 Task: Create a section Speed of Thought and in the section, add a milestone IT service catalog enhancement in the project Constellation
Action: Mouse moved to (59, 457)
Screenshot: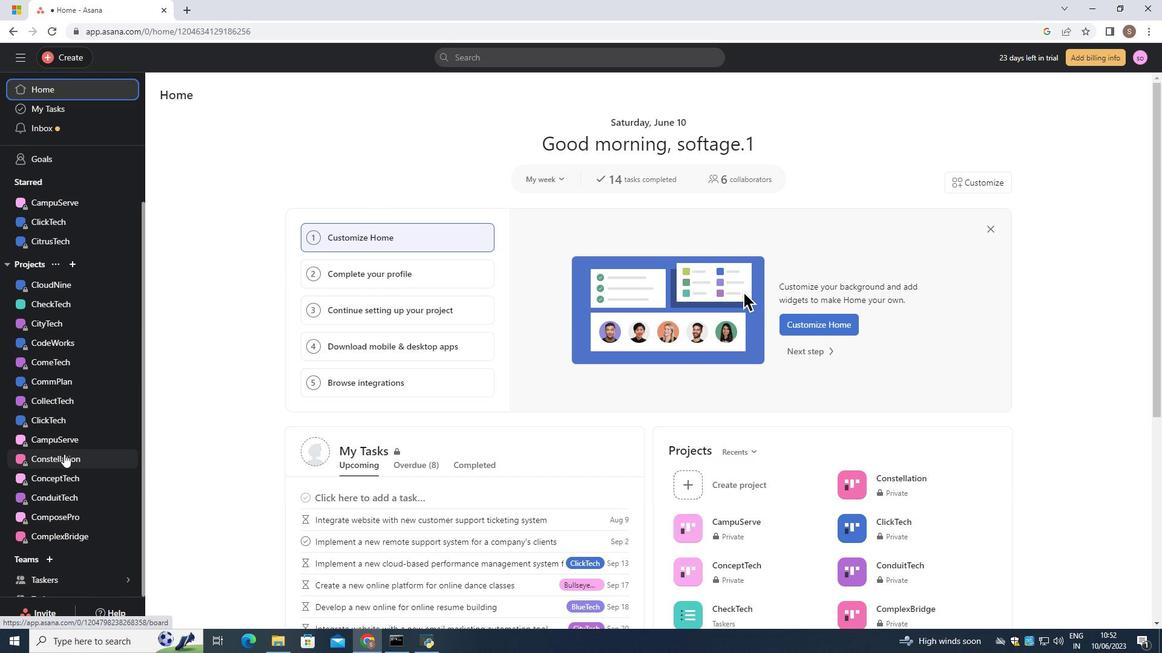 
Action: Mouse pressed left at (59, 457)
Screenshot: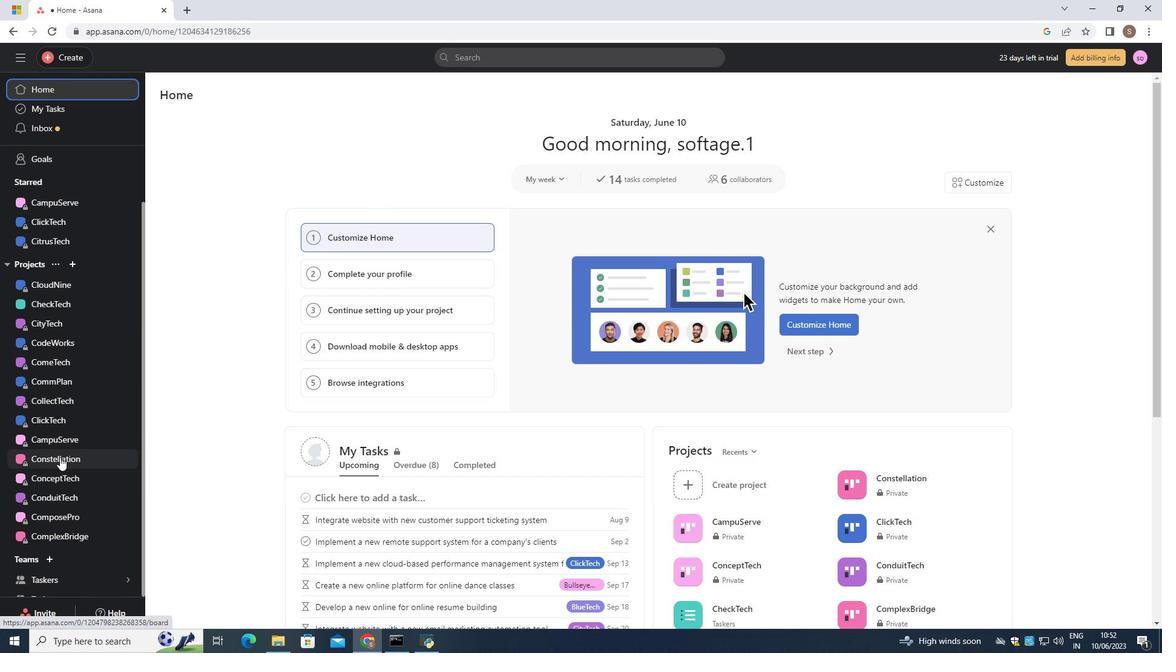 
Action: Mouse moved to (1155, 621)
Screenshot: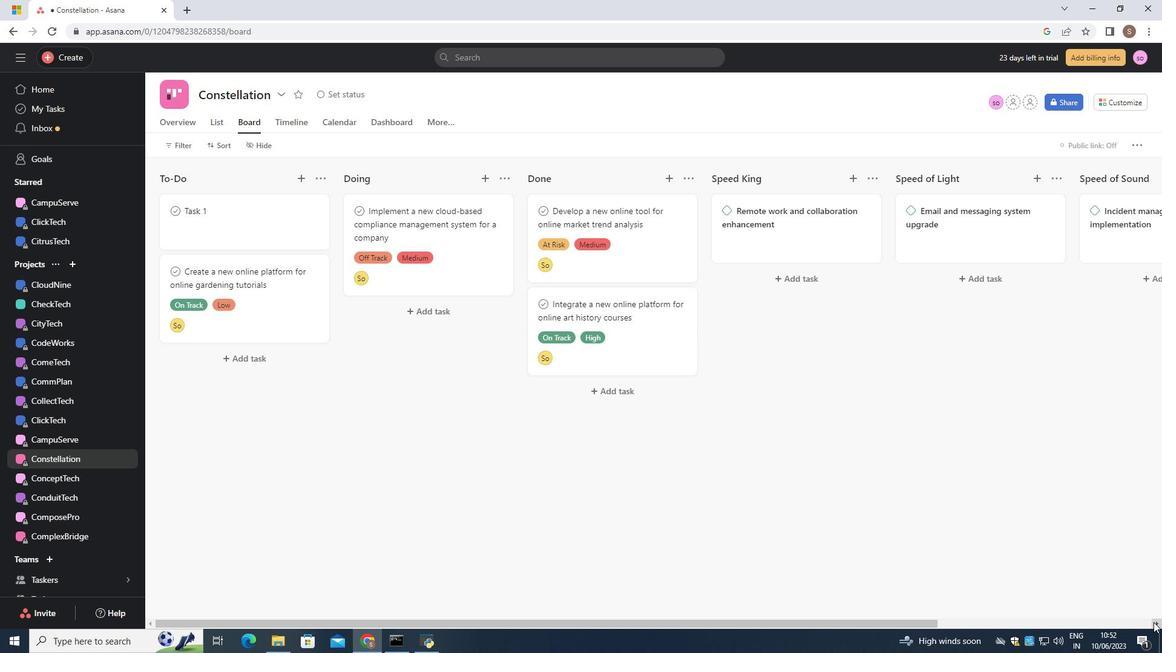 
Action: Mouse pressed left at (1155, 621)
Screenshot: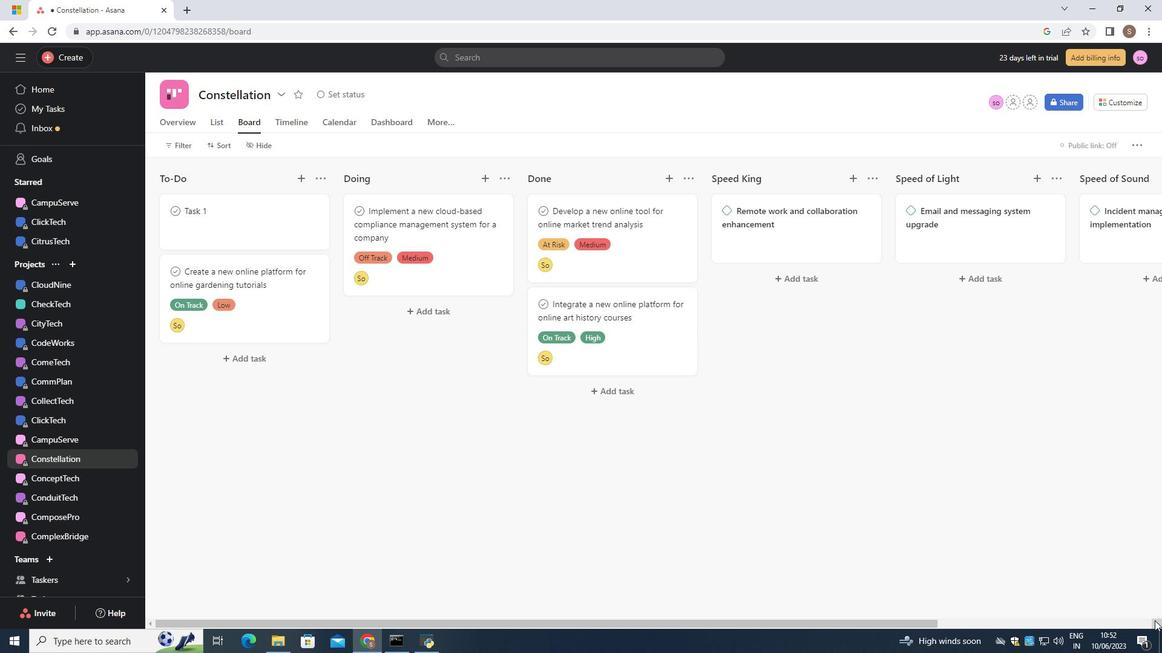 
Action: Mouse moved to (1037, 176)
Screenshot: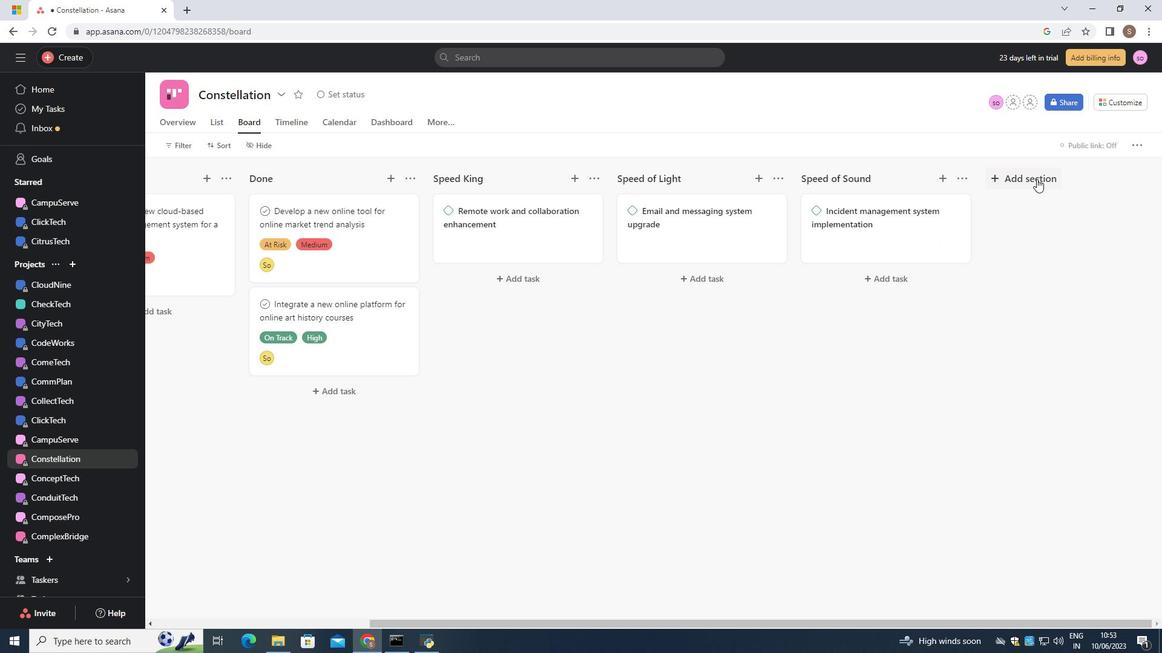 
Action: Mouse pressed left at (1037, 176)
Screenshot: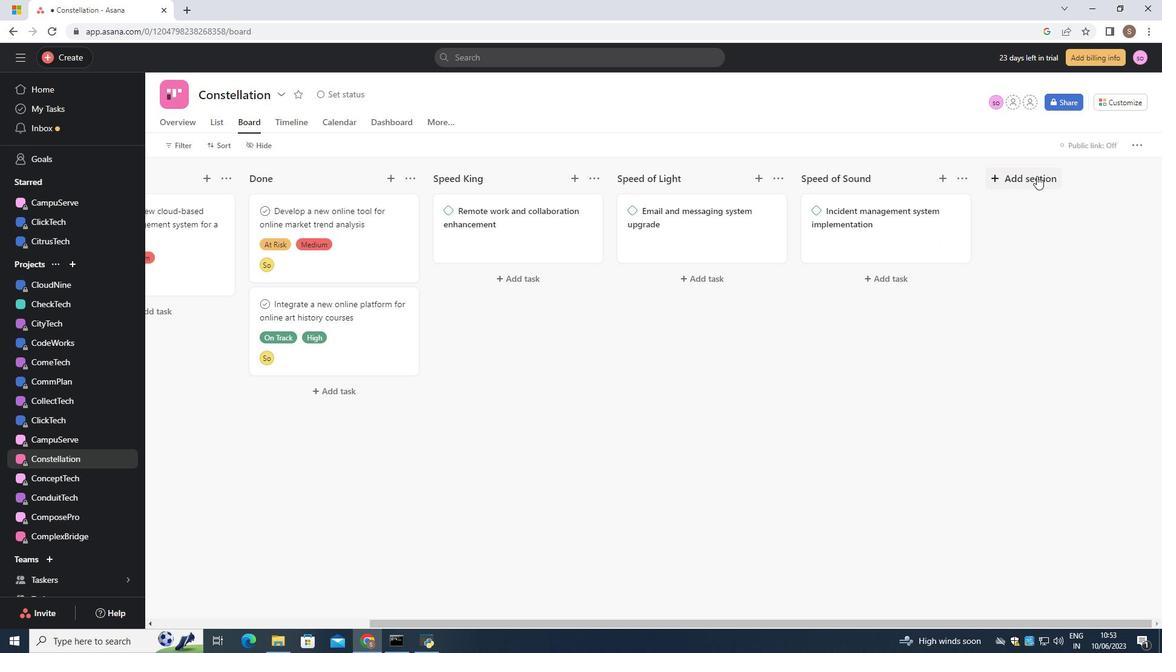
Action: Mouse moved to (1029, 180)
Screenshot: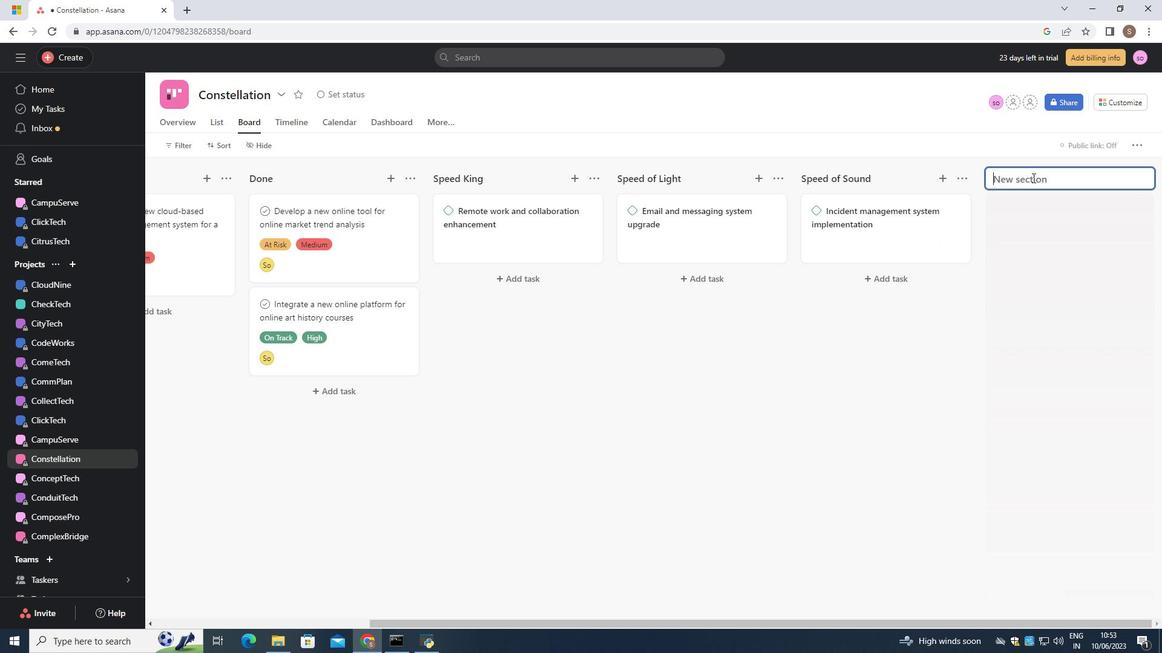 
Action: Key pressed <Key.shift>Speed<Key.space>of<Key.space><Key.shift>Thought
Screenshot: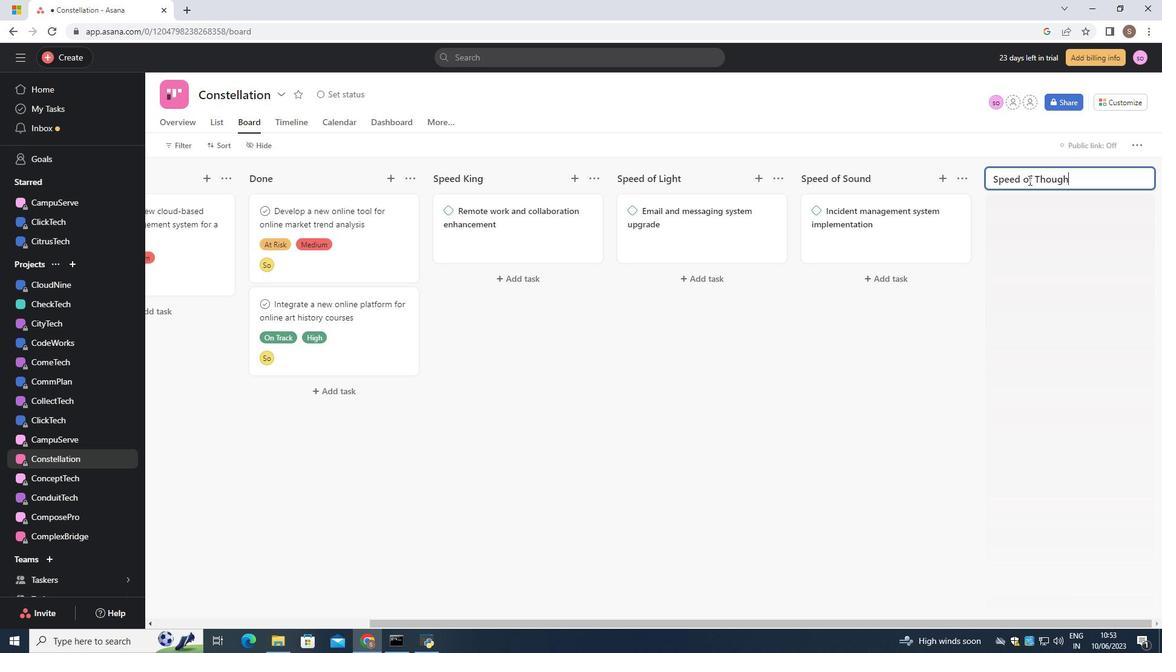 
Action: Mouse moved to (1023, 184)
Screenshot: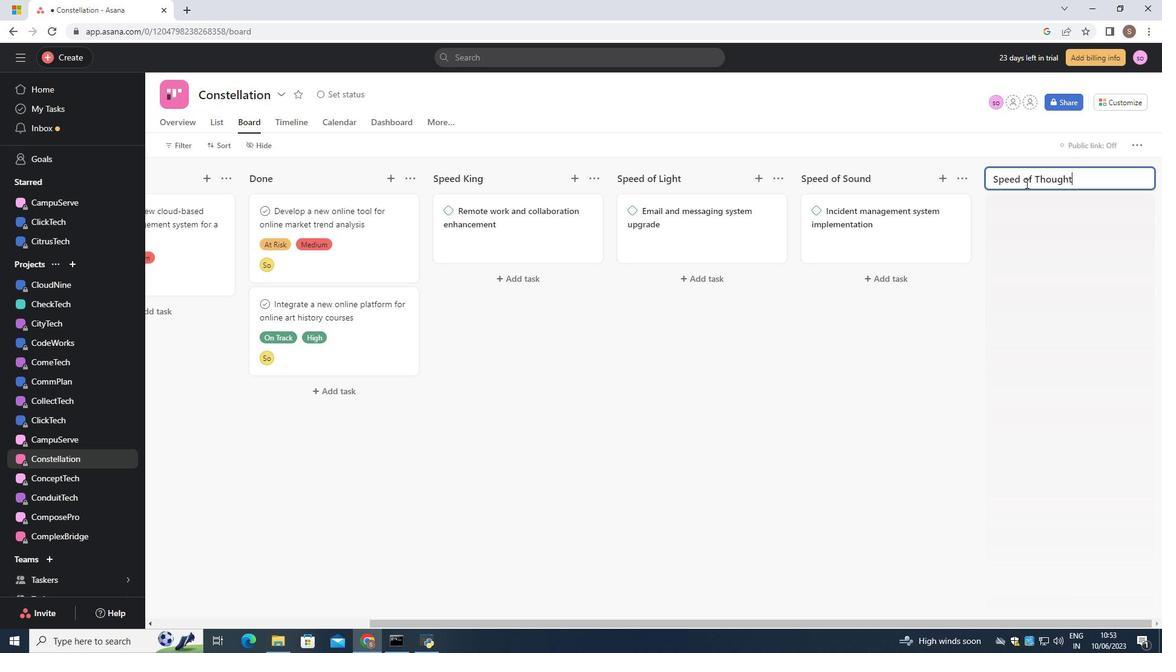 
Action: Key pressed <Key.enter>
Screenshot: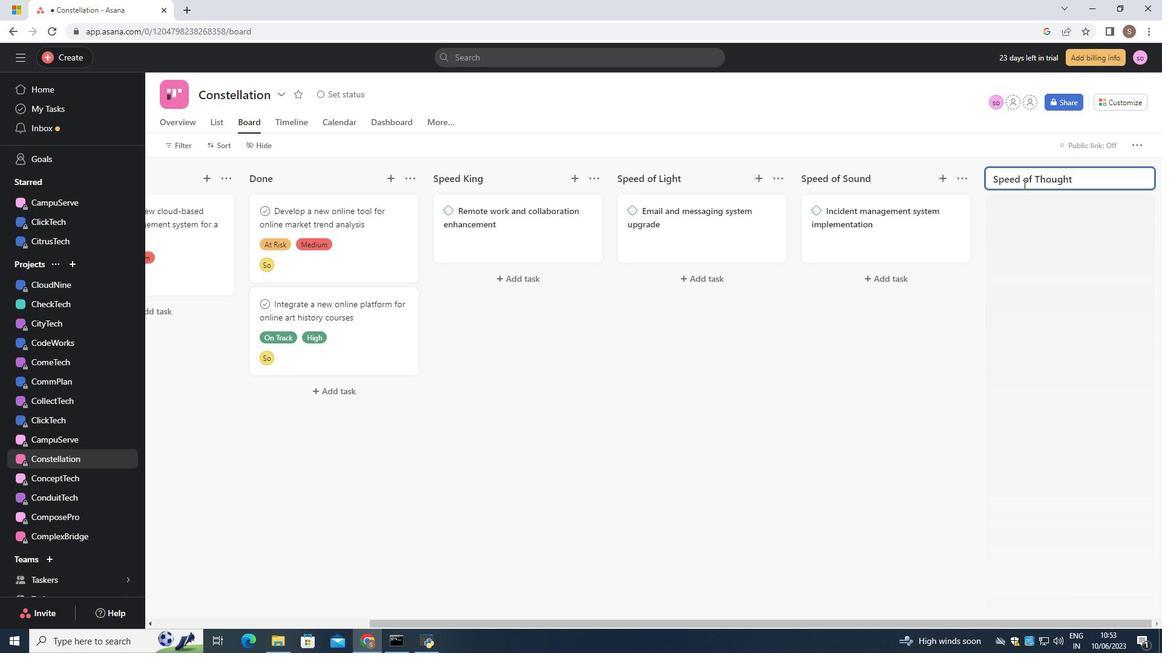 
Action: Mouse moved to (945, 178)
Screenshot: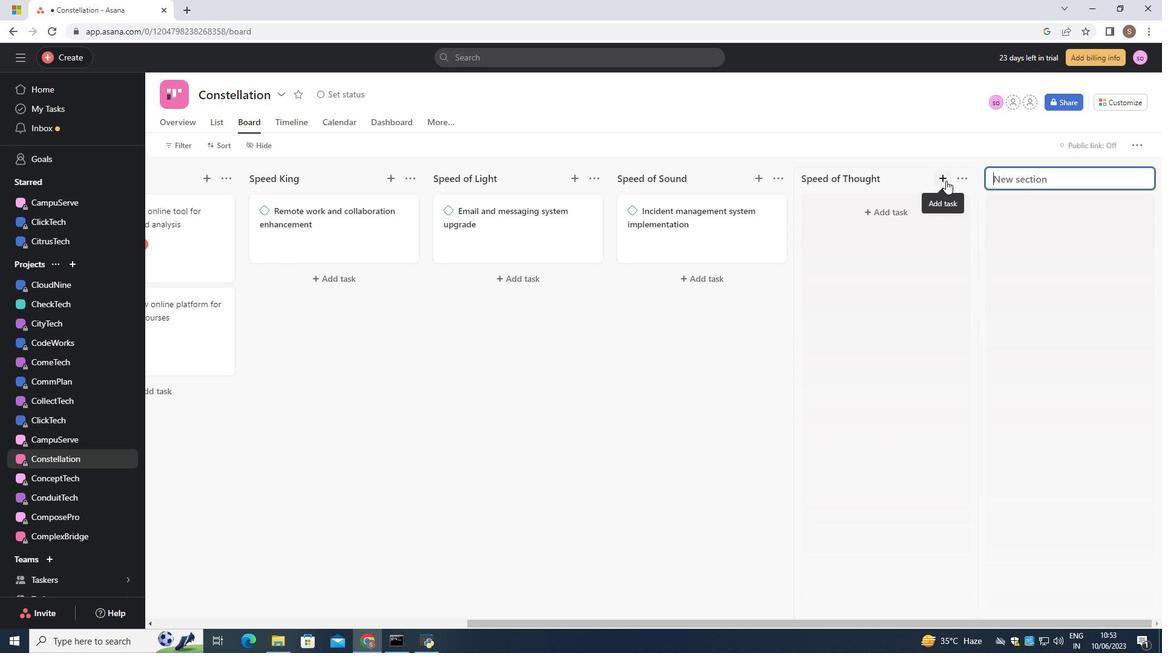 
Action: Mouse pressed left at (945, 178)
Screenshot: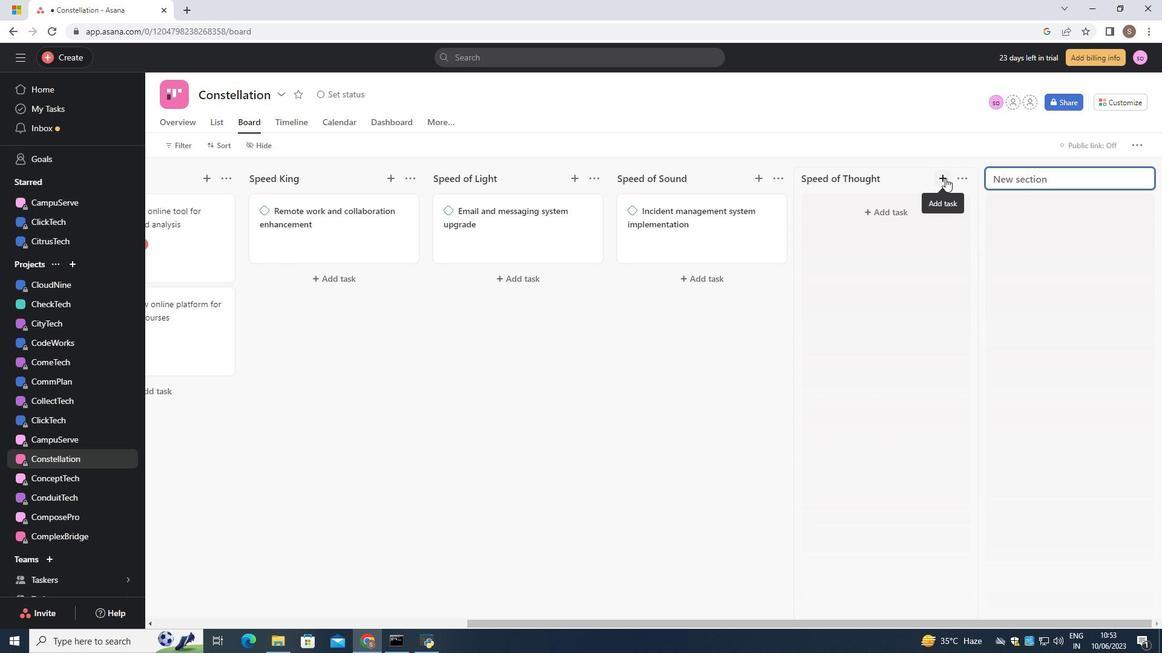 
Action: Key pressed <Key.shift>IT<Key.space>service<Key.space>catalog<Key.space>en
Screenshot: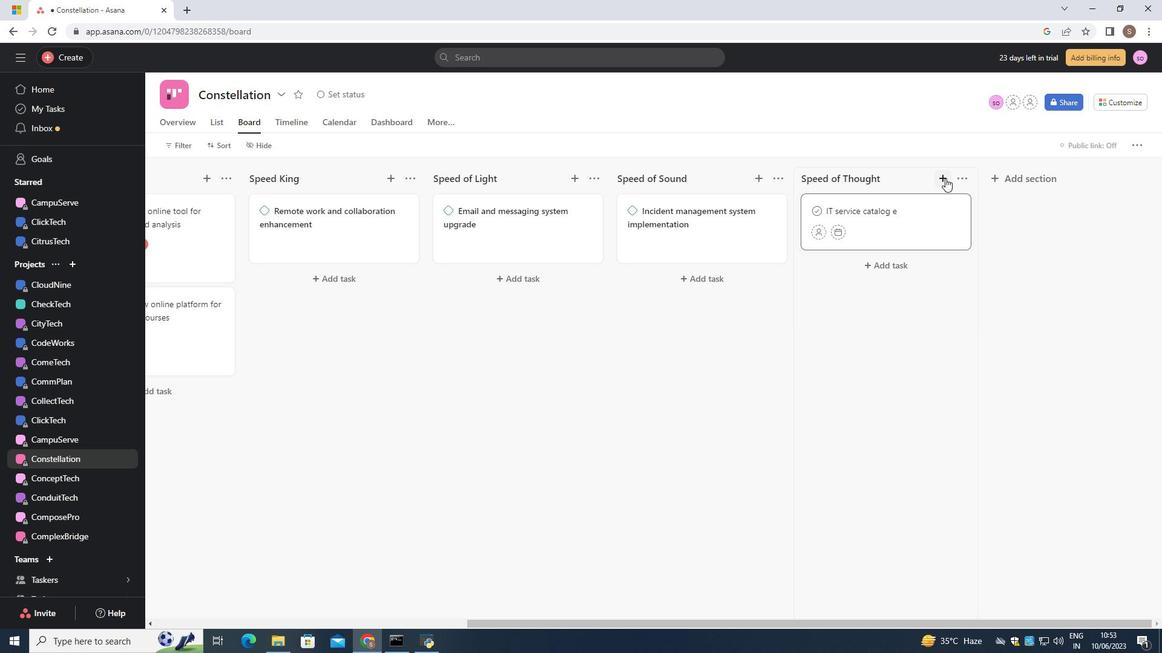 
Action: Mouse moved to (945, 178)
Screenshot: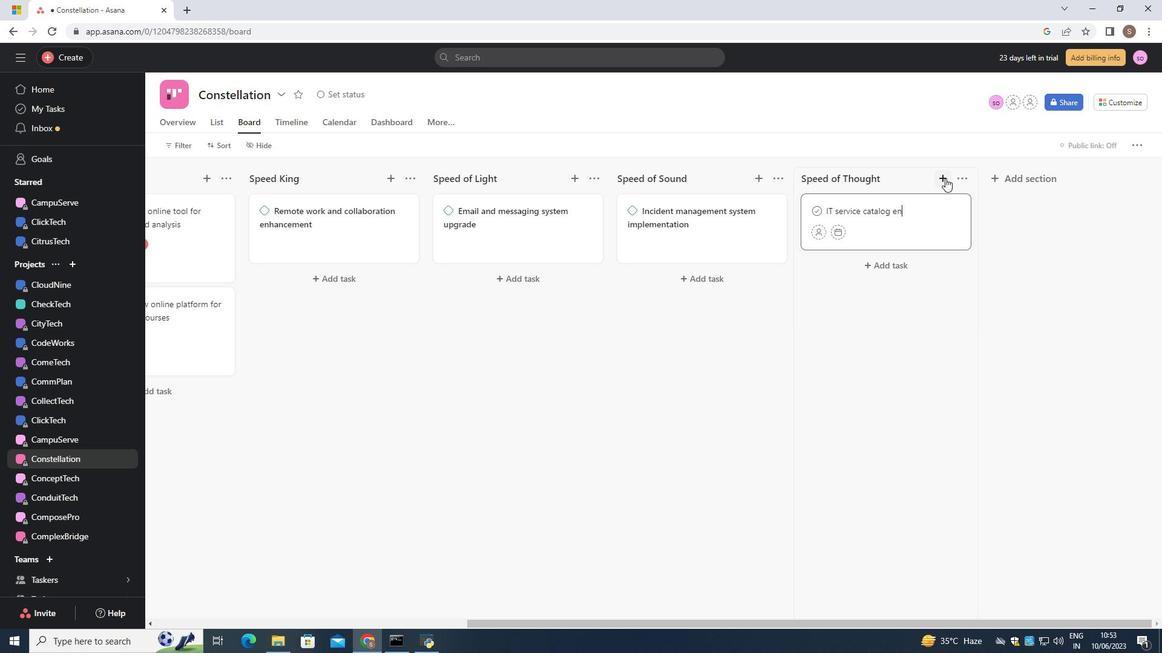 
Action: Key pressed hancement<Key.enter>
Screenshot: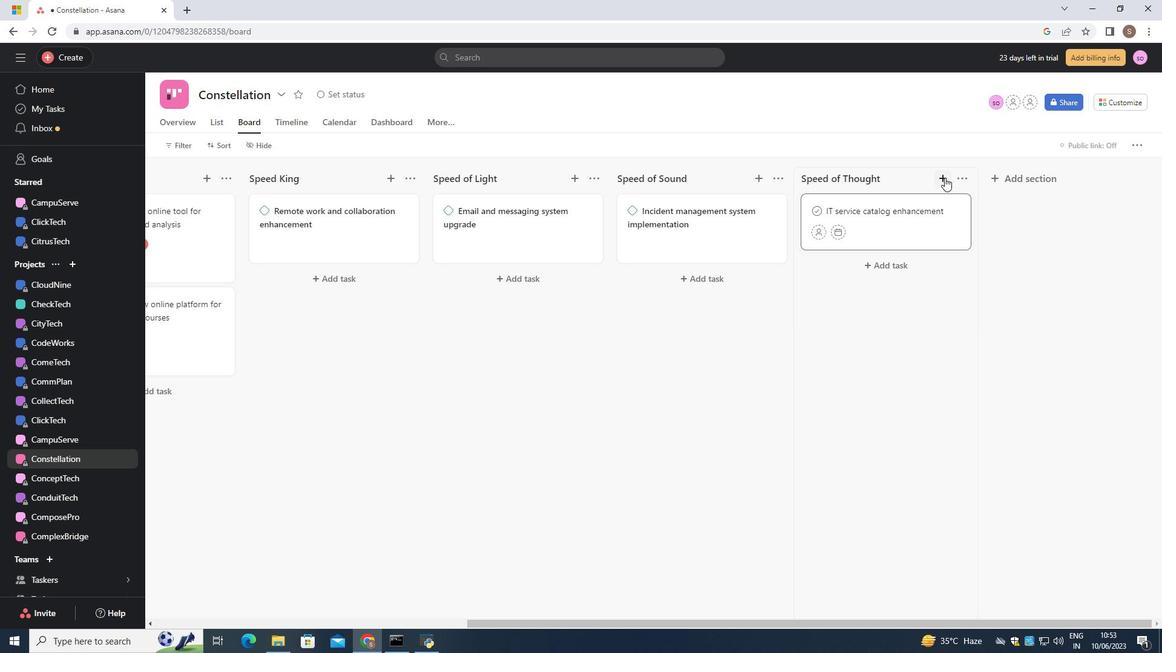 
Action: Mouse moved to (882, 221)
Screenshot: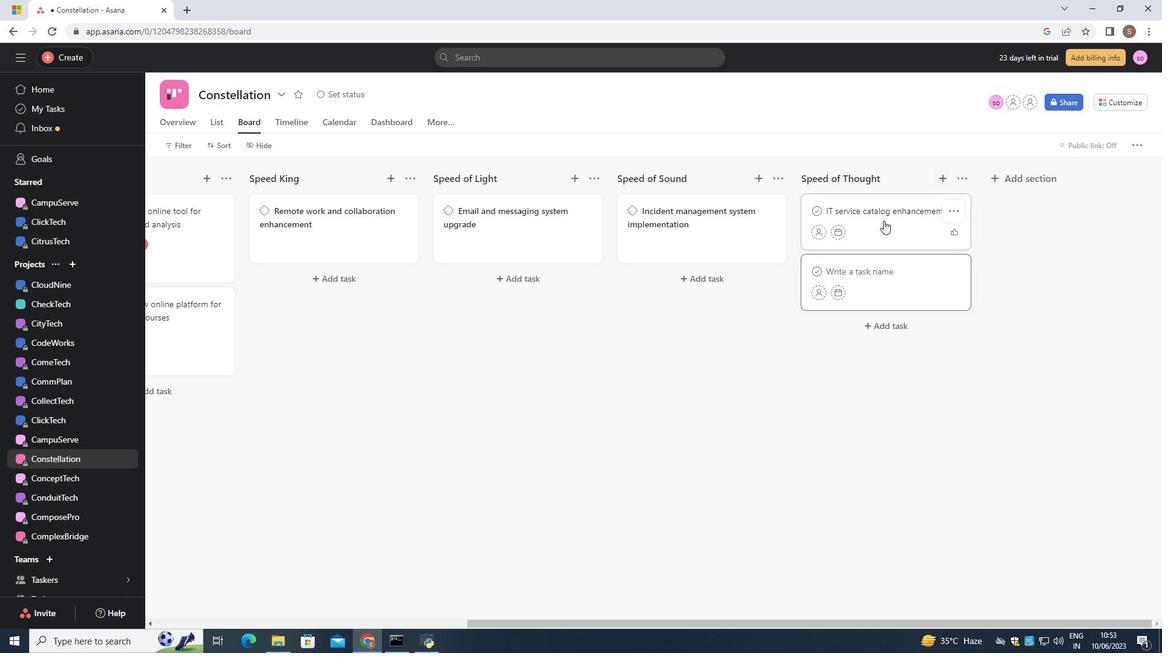 
Action: Mouse pressed left at (882, 221)
Screenshot: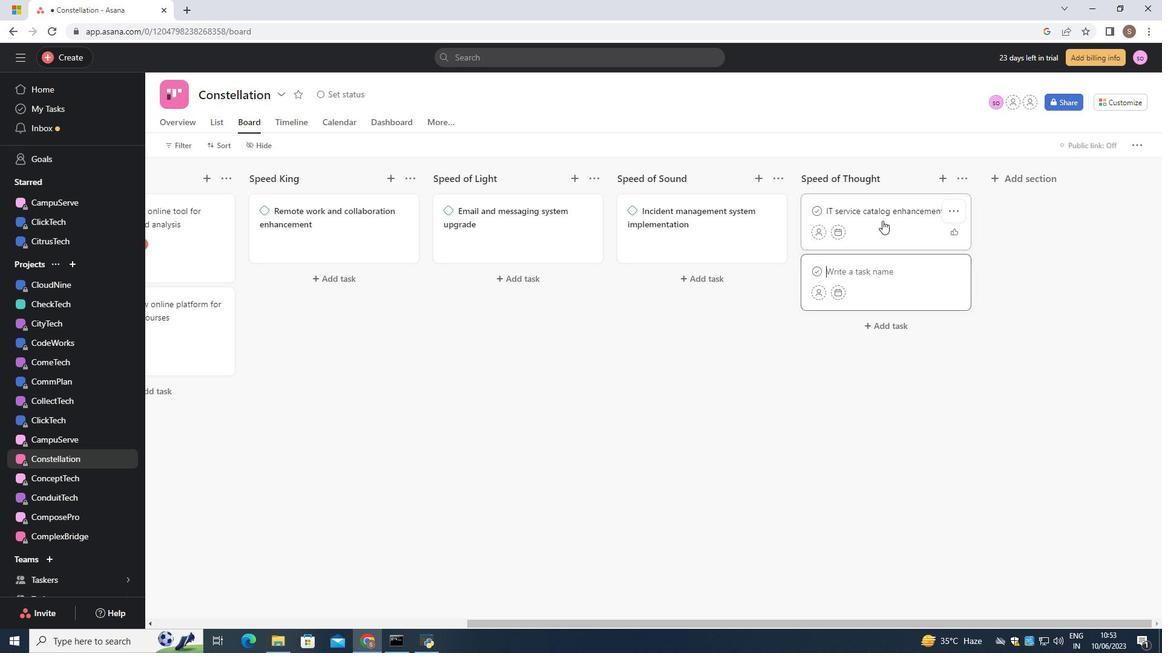 
Action: Mouse moved to (1121, 147)
Screenshot: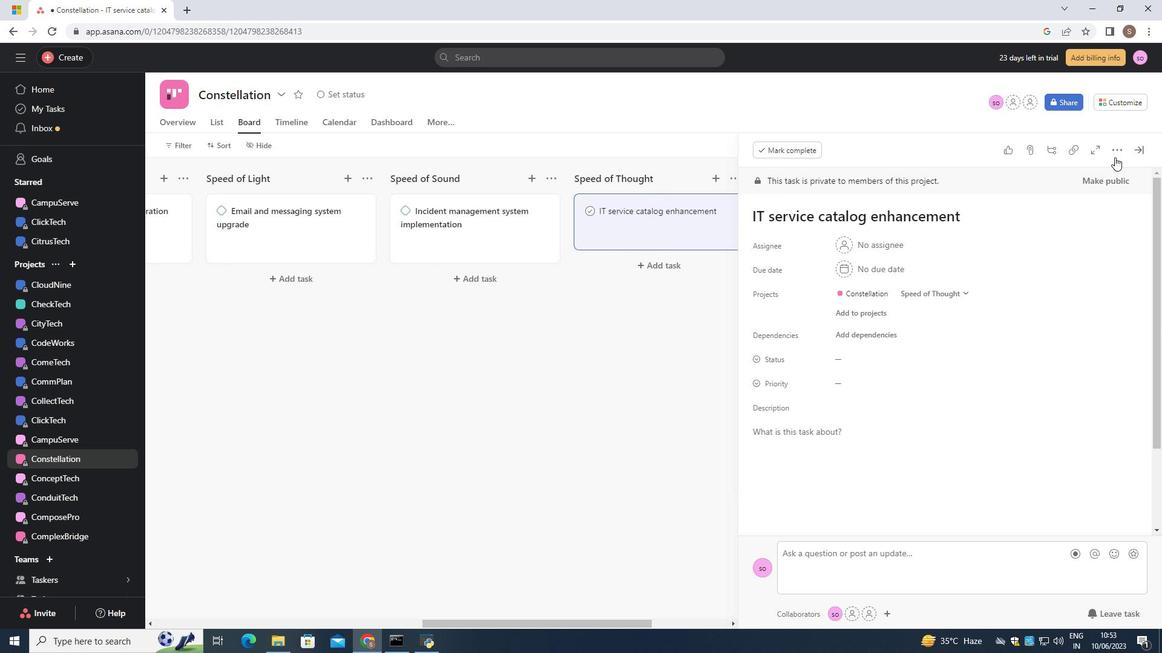 
Action: Mouse pressed left at (1121, 147)
Screenshot: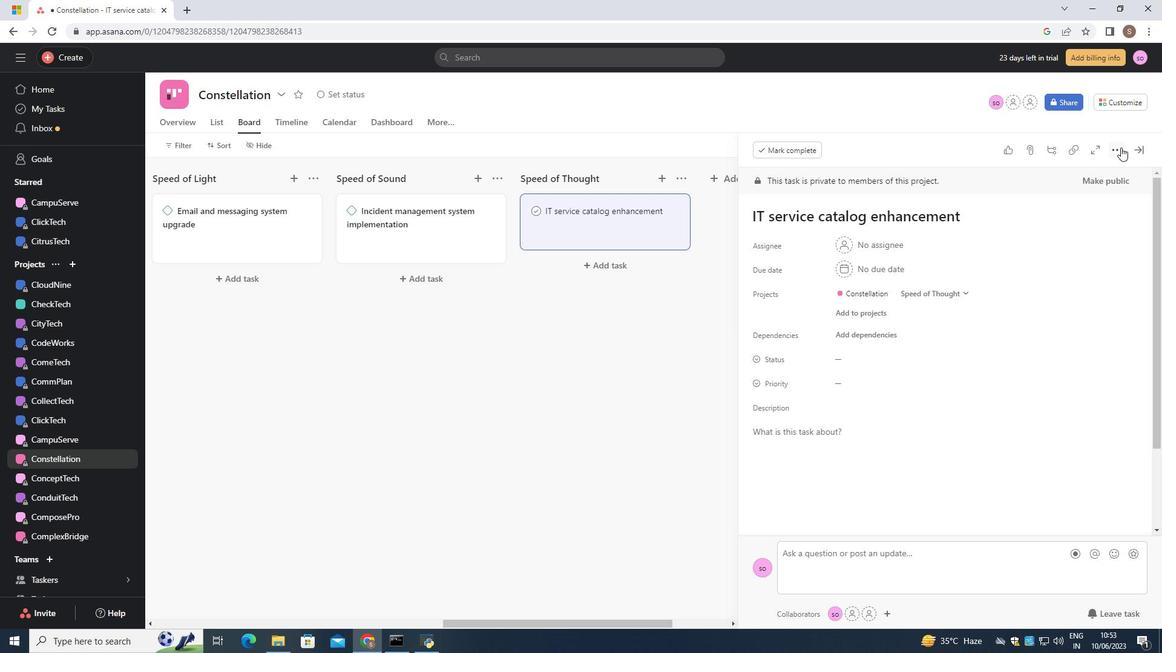 
Action: Mouse moved to (1046, 194)
Screenshot: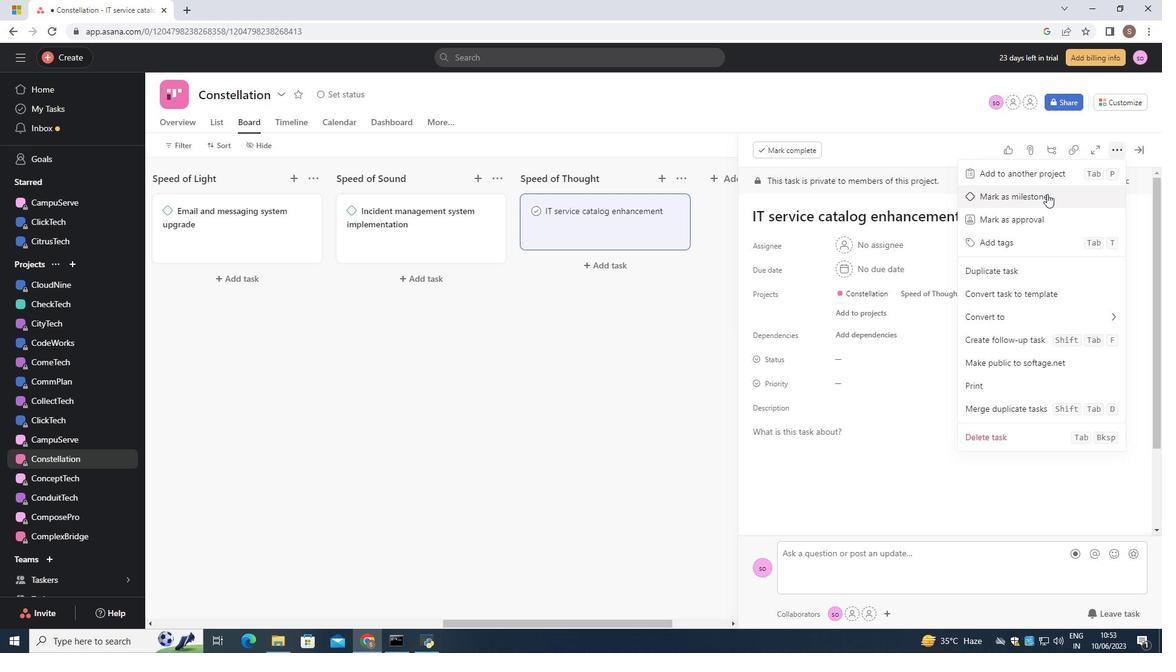 
Action: Mouse pressed left at (1046, 194)
Screenshot: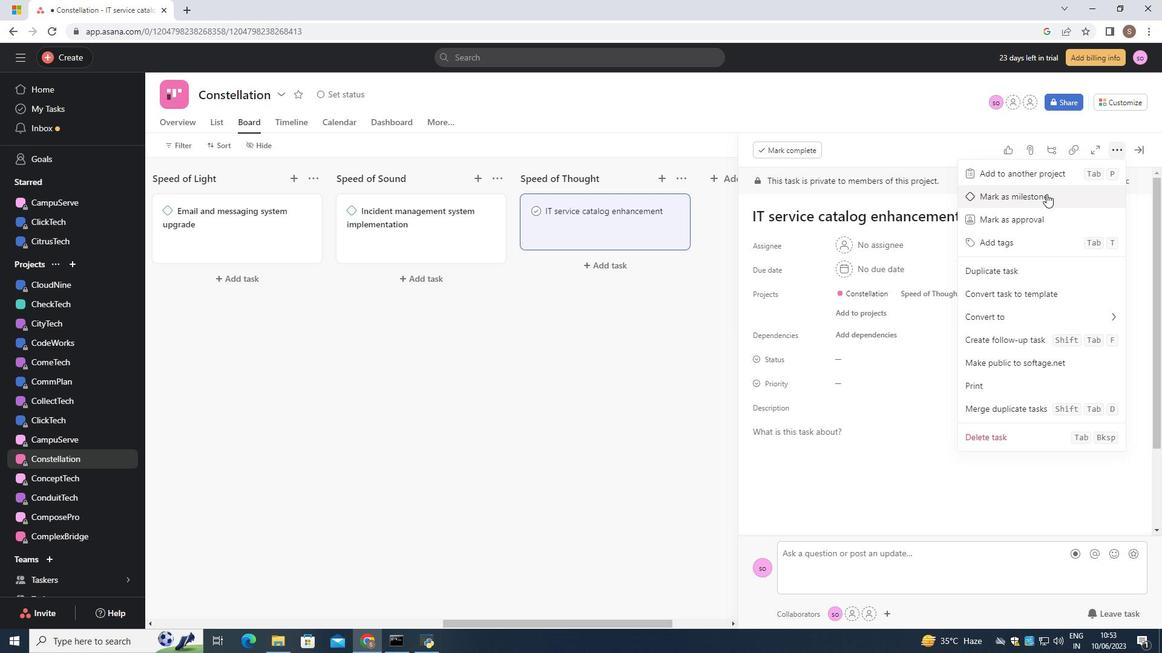 
Action: Mouse moved to (1026, 210)
Screenshot: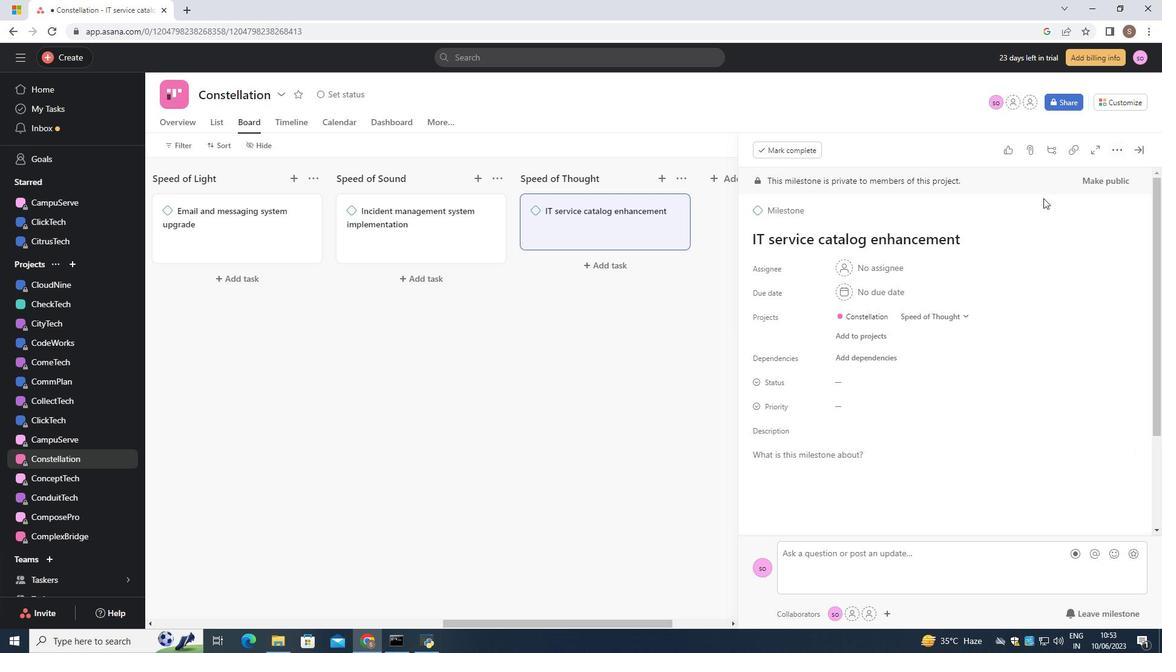 
